 Task: Filter job titles by Salesperson.
Action: Mouse moved to (260, 85)
Screenshot: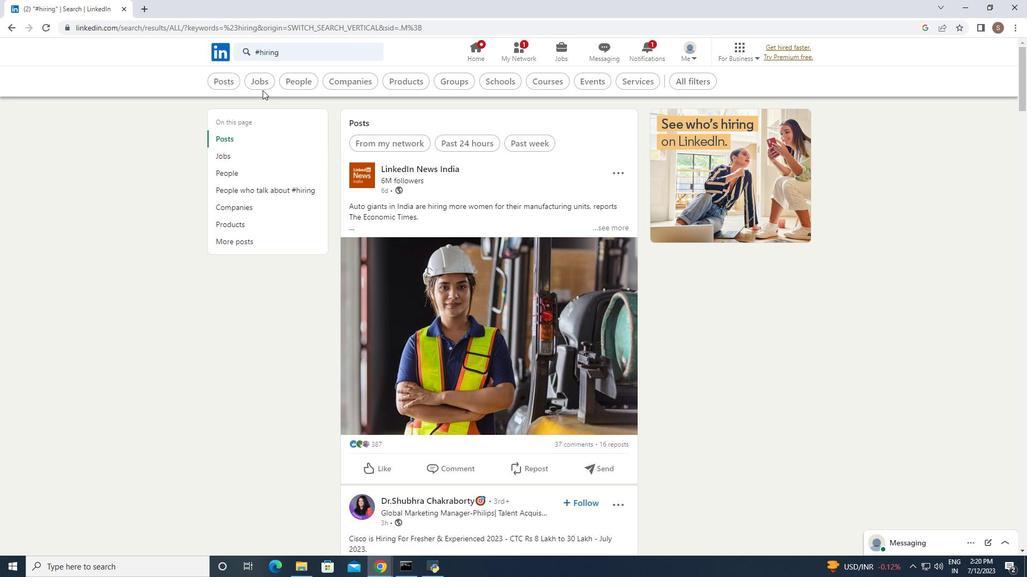 
Action: Mouse pressed left at (260, 85)
Screenshot: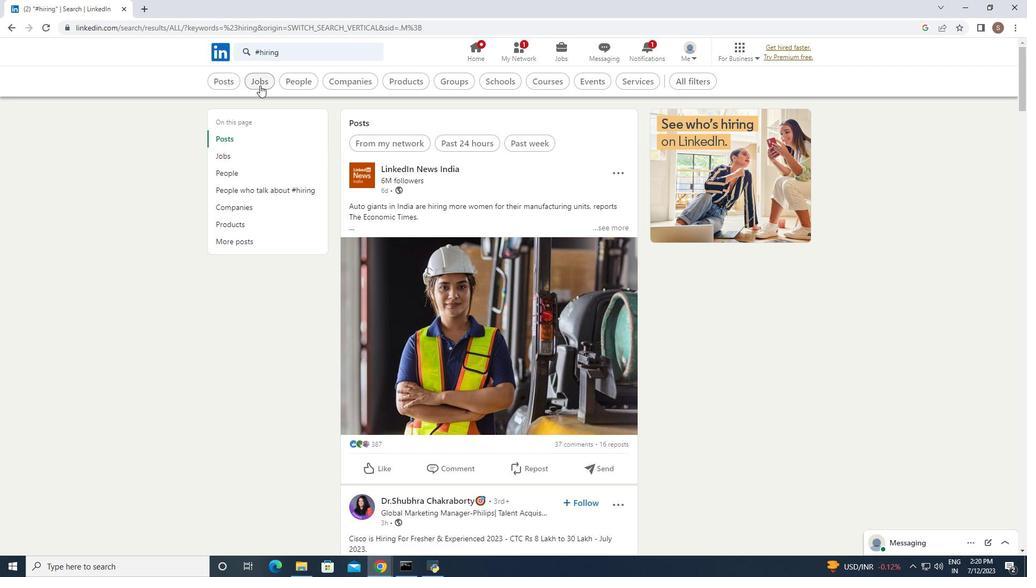 
Action: Mouse moved to (713, 82)
Screenshot: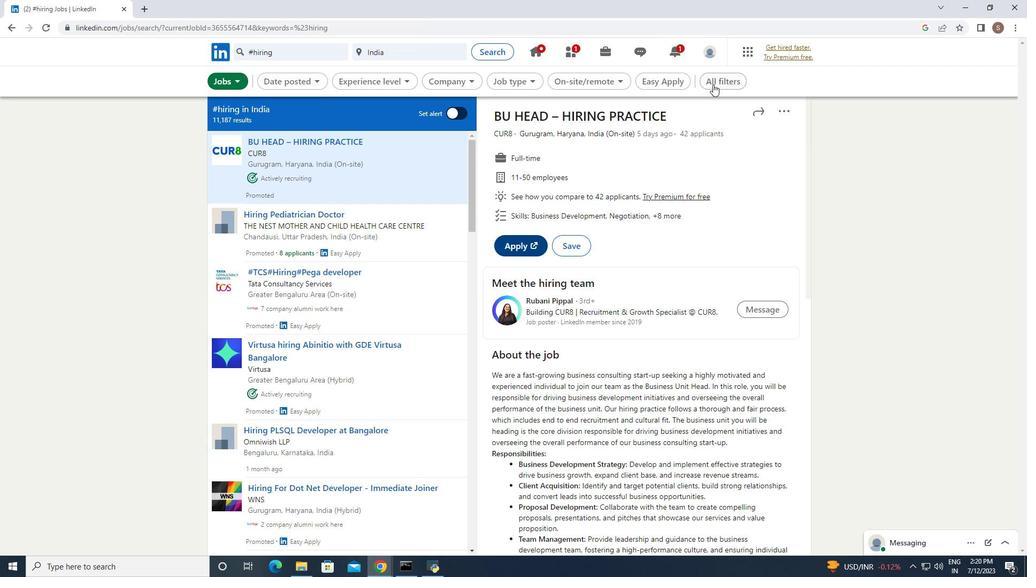 
Action: Mouse pressed left at (713, 82)
Screenshot: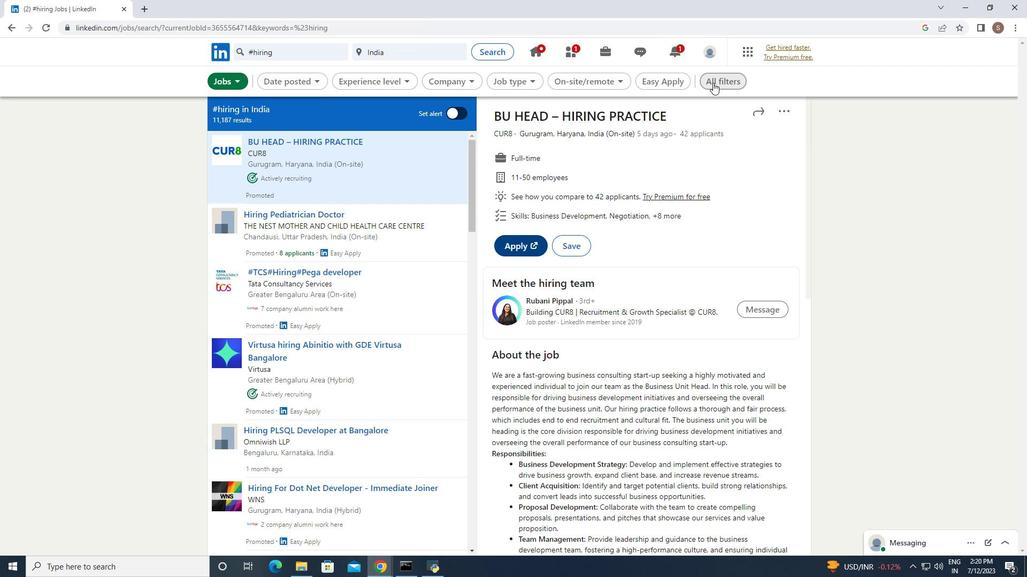 
Action: Mouse moved to (877, 342)
Screenshot: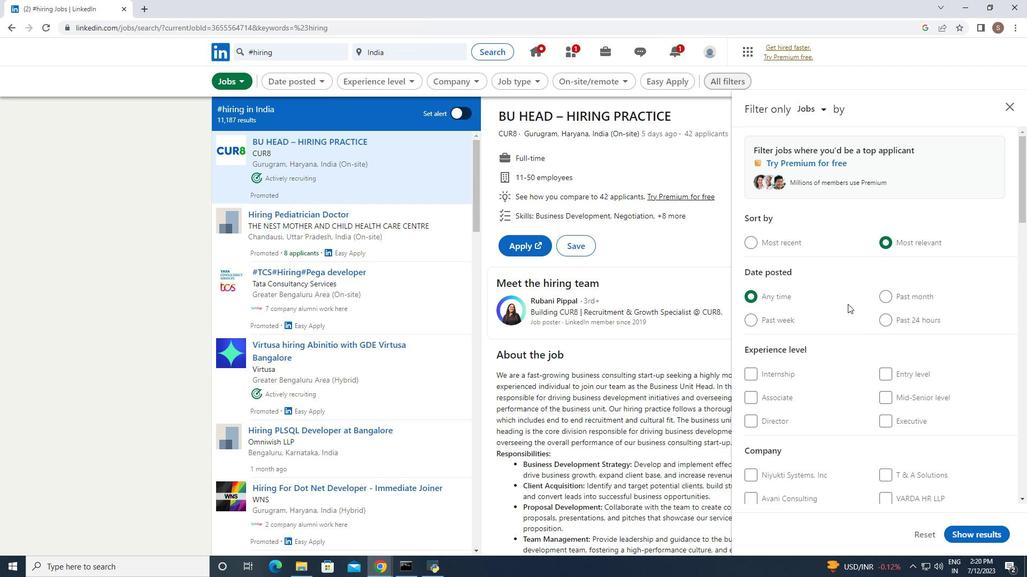 
Action: Mouse scrolled (877, 341) with delta (0, 0)
Screenshot: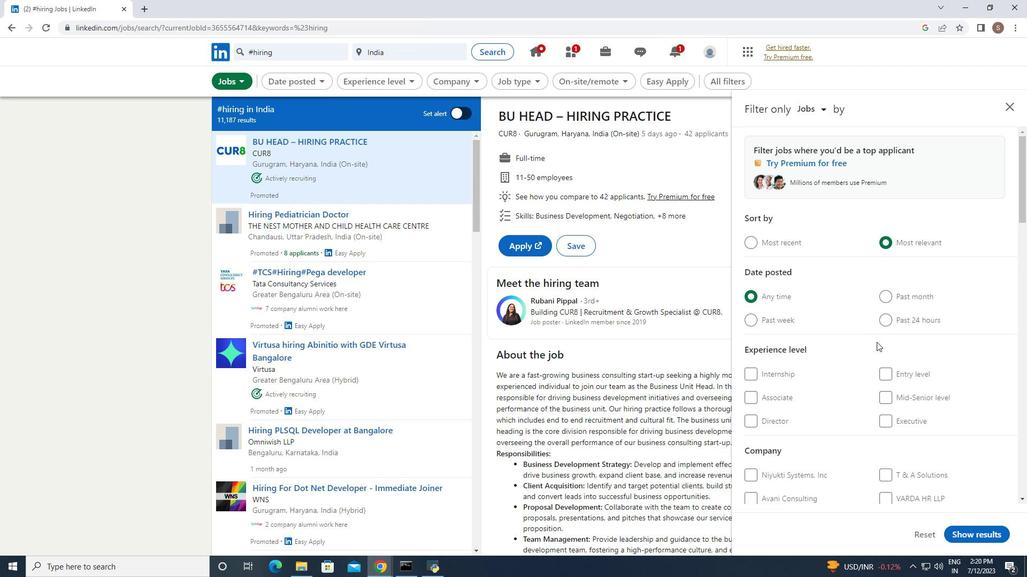 
Action: Mouse scrolled (877, 341) with delta (0, 0)
Screenshot: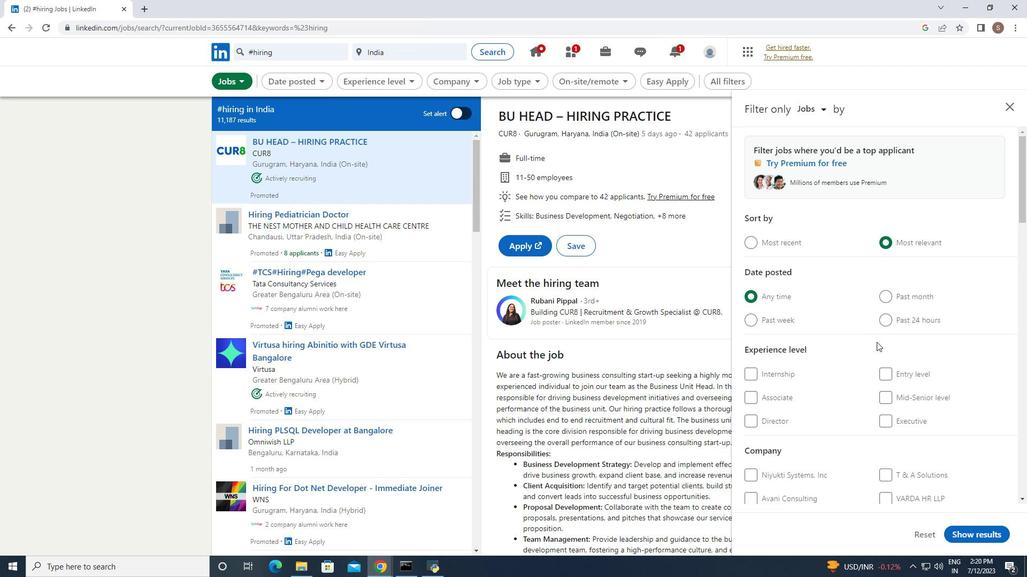 
Action: Mouse scrolled (877, 341) with delta (0, 0)
Screenshot: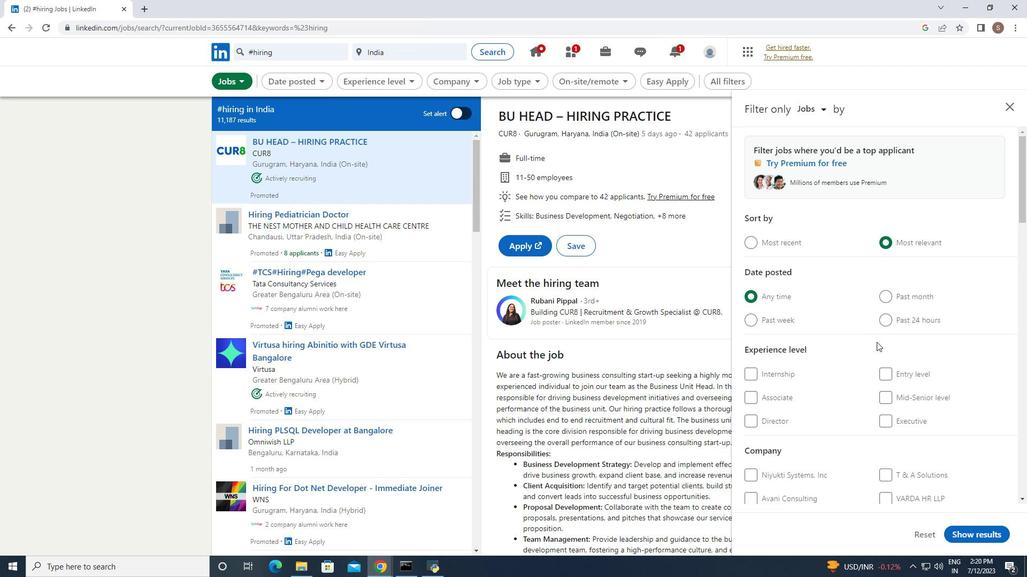 
Action: Mouse scrolled (877, 341) with delta (0, 0)
Screenshot: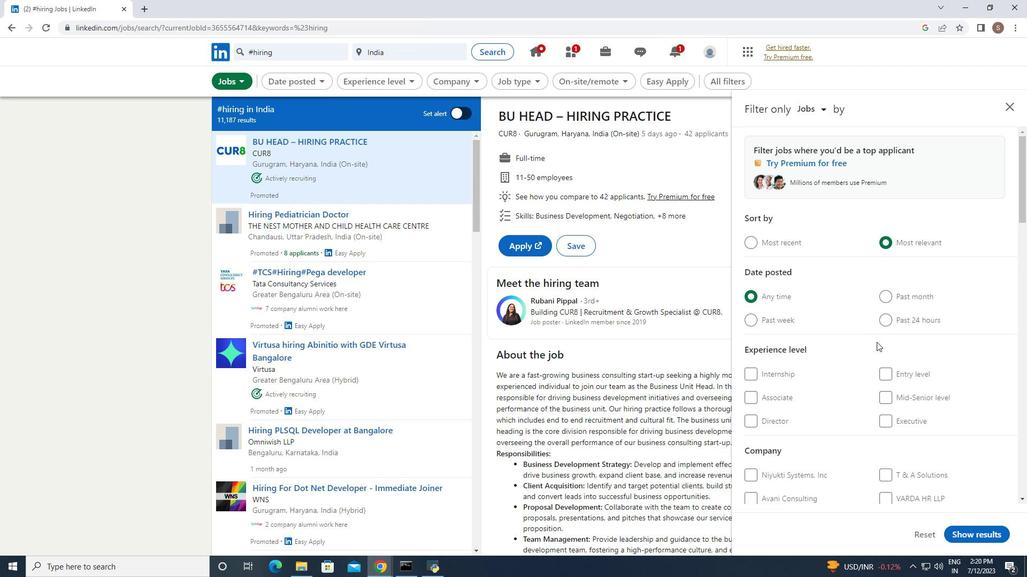 
Action: Mouse scrolled (877, 341) with delta (0, 0)
Screenshot: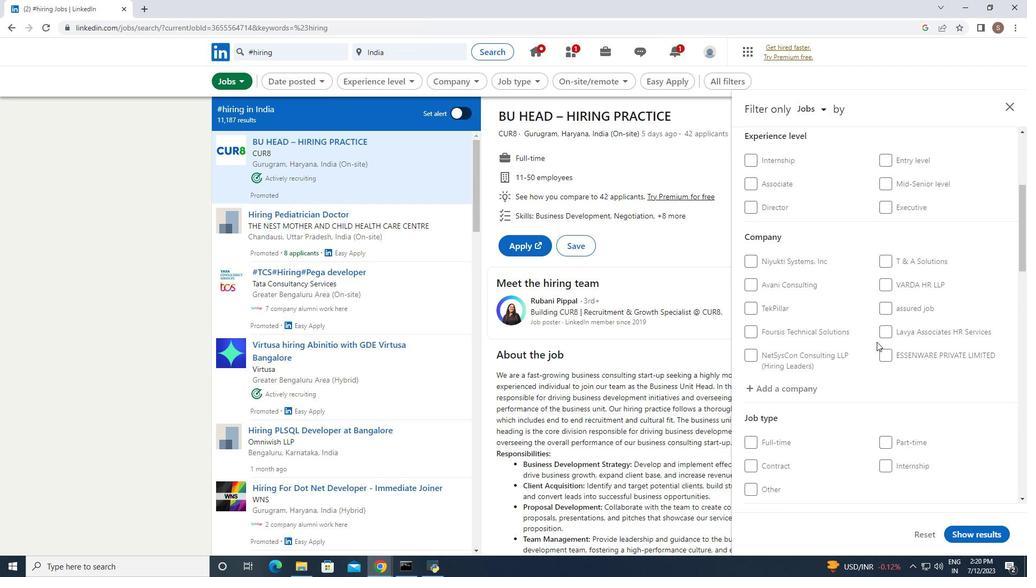 
Action: Mouse scrolled (877, 341) with delta (0, 0)
Screenshot: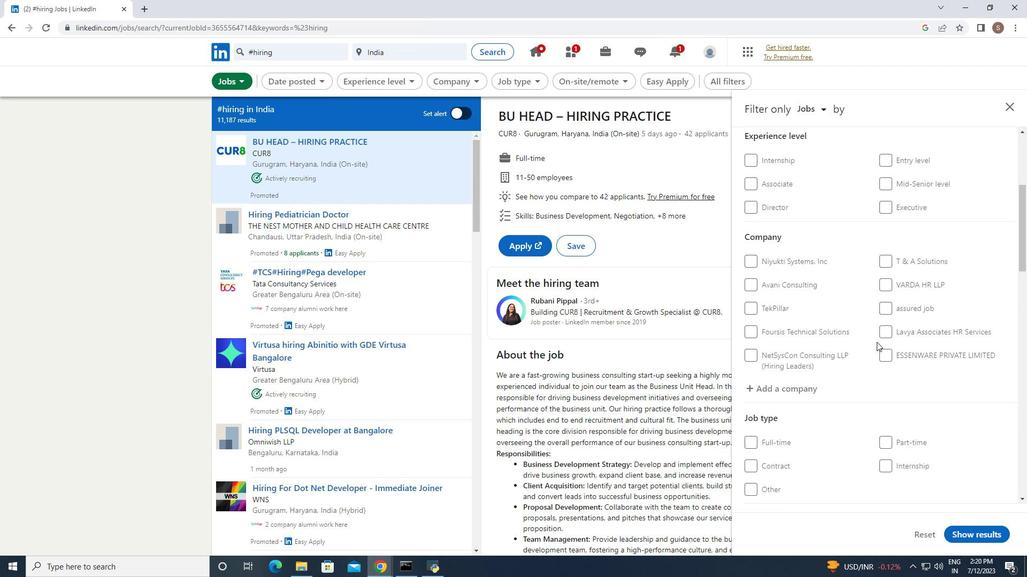 
Action: Mouse scrolled (877, 341) with delta (0, 0)
Screenshot: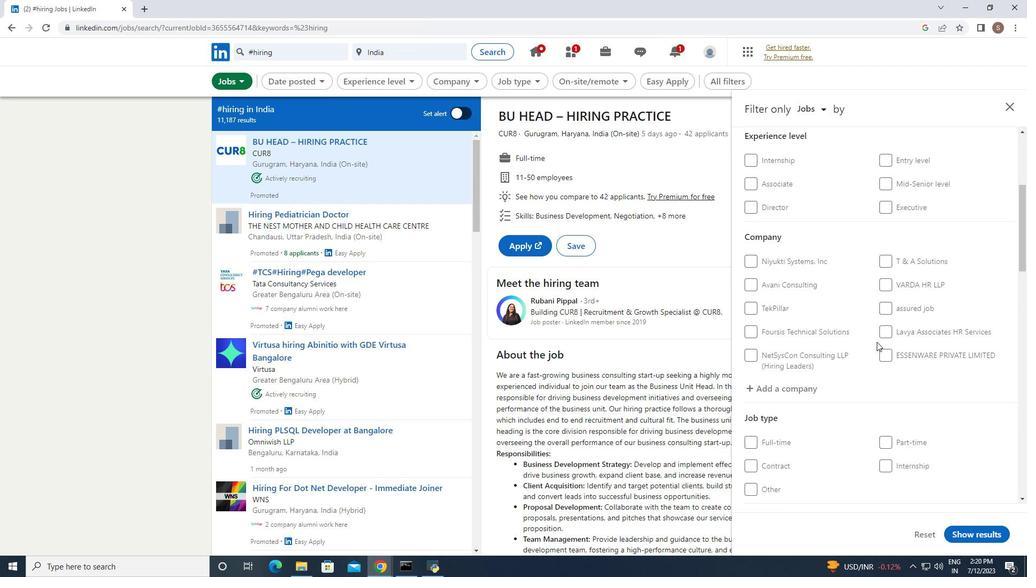 
Action: Mouse scrolled (877, 341) with delta (0, 0)
Screenshot: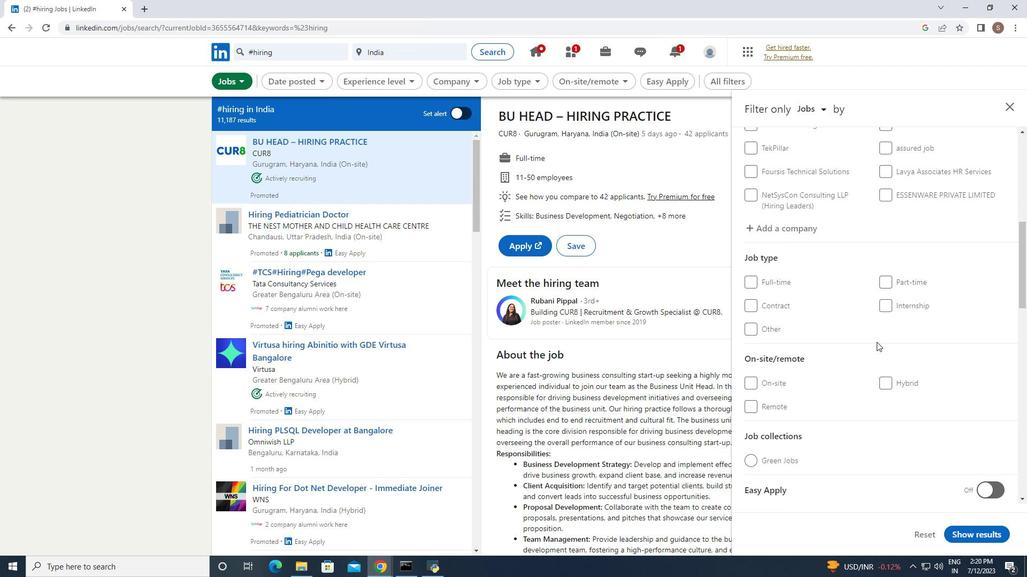
Action: Mouse scrolled (877, 341) with delta (0, 0)
Screenshot: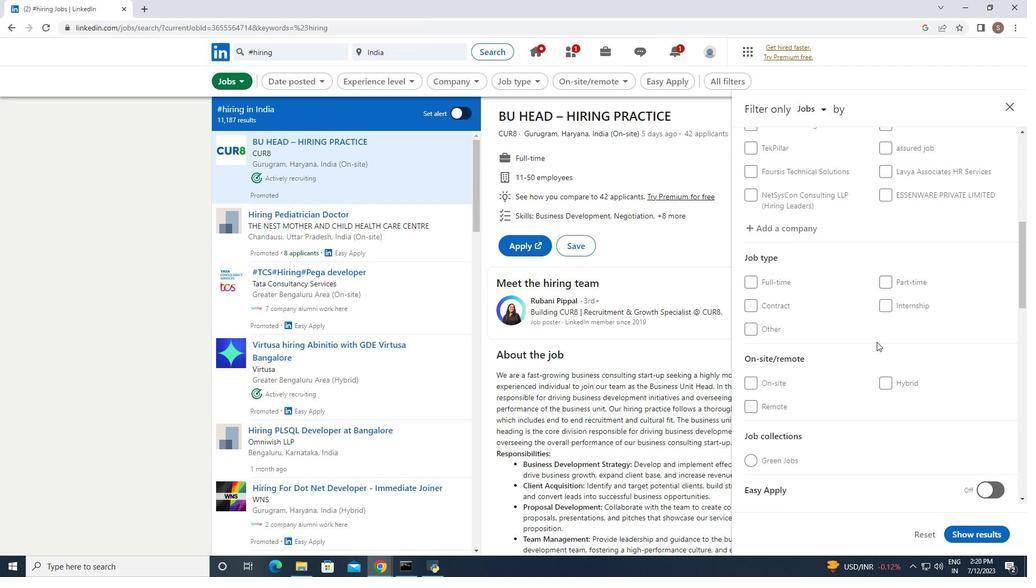 
Action: Mouse scrolled (877, 341) with delta (0, 0)
Screenshot: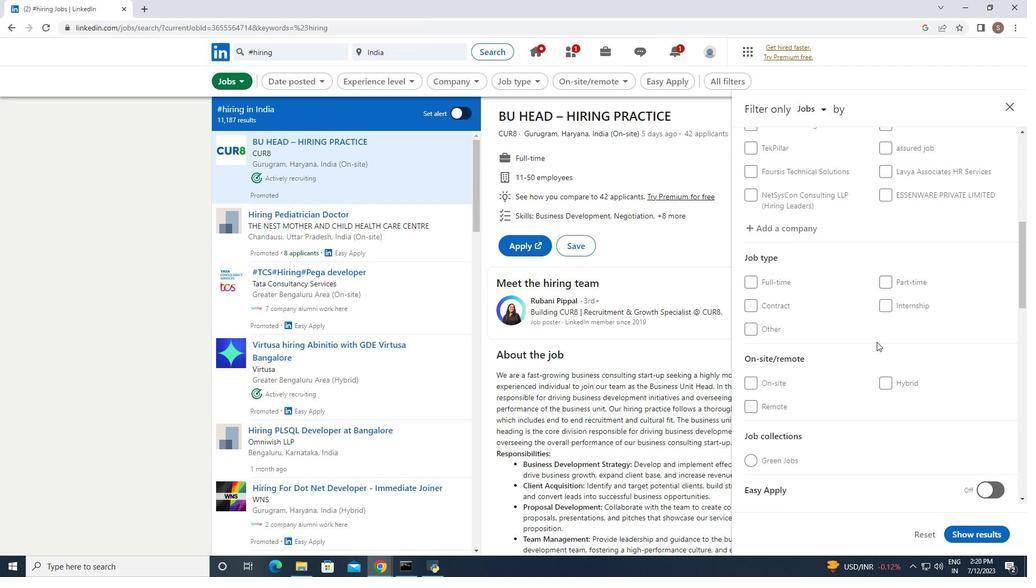
Action: Mouse scrolled (877, 341) with delta (0, 0)
Screenshot: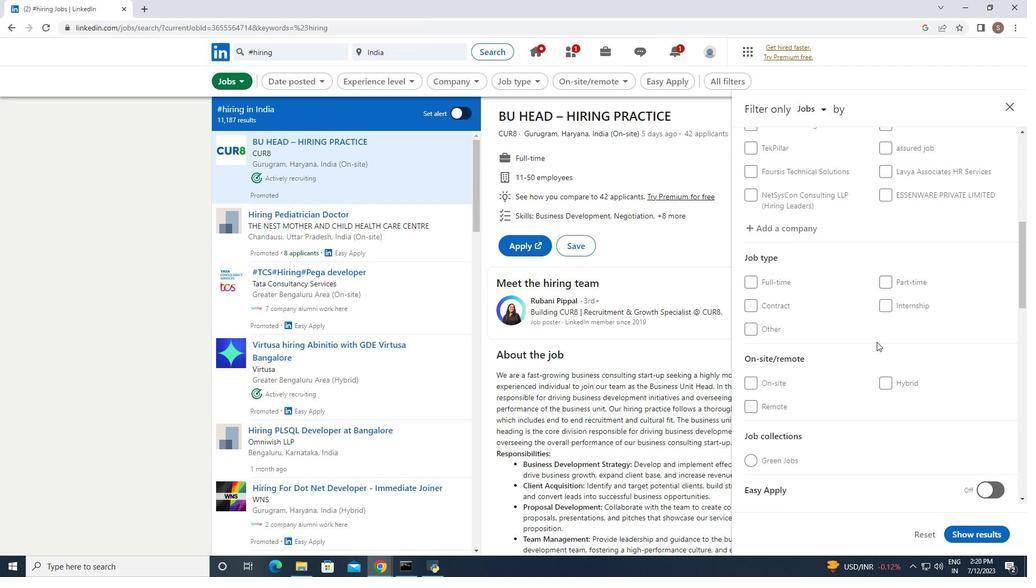 
Action: Mouse scrolled (877, 341) with delta (0, 0)
Screenshot: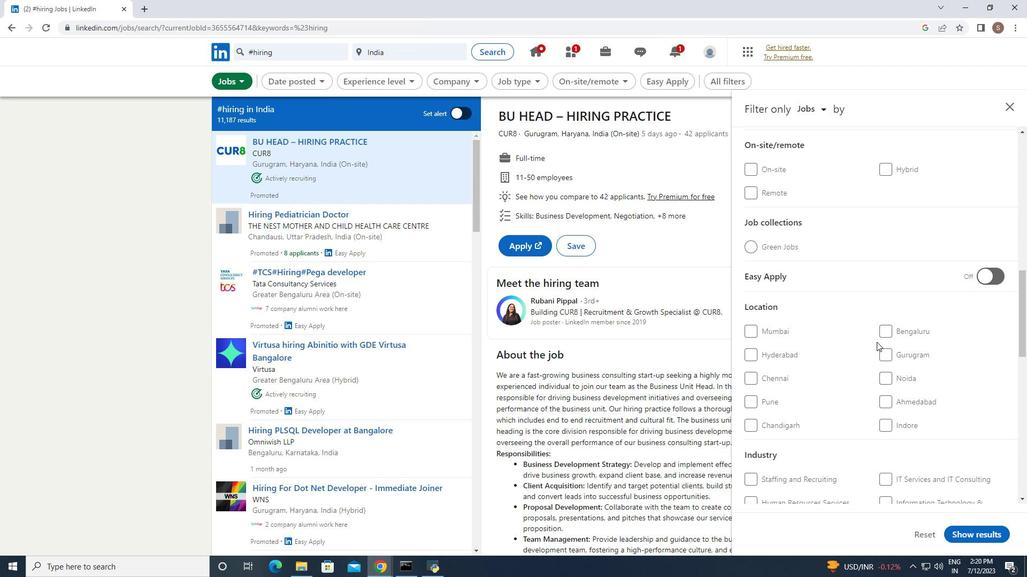 
Action: Mouse scrolled (877, 341) with delta (0, 0)
Screenshot: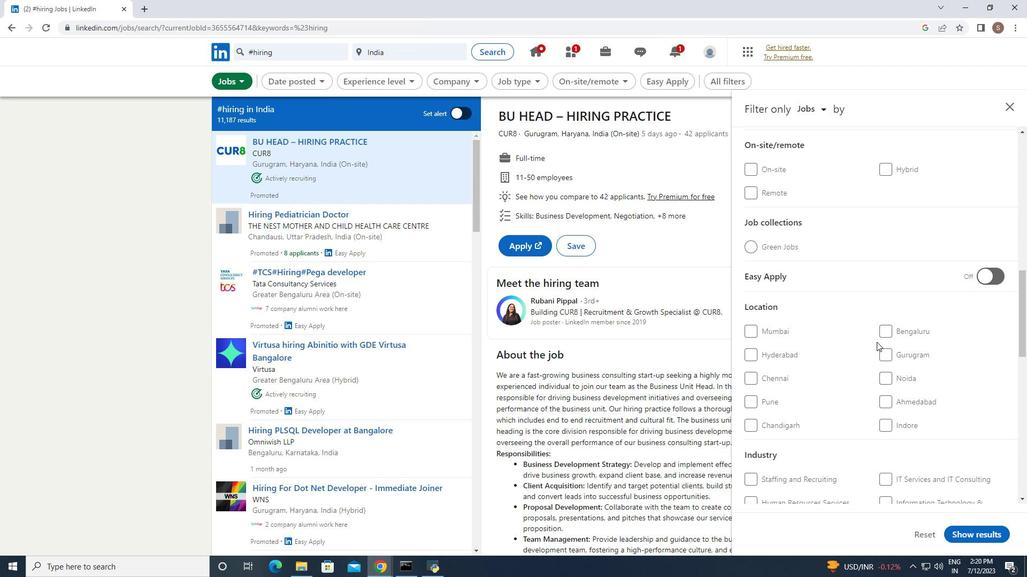 
Action: Mouse scrolled (877, 341) with delta (0, 0)
Screenshot: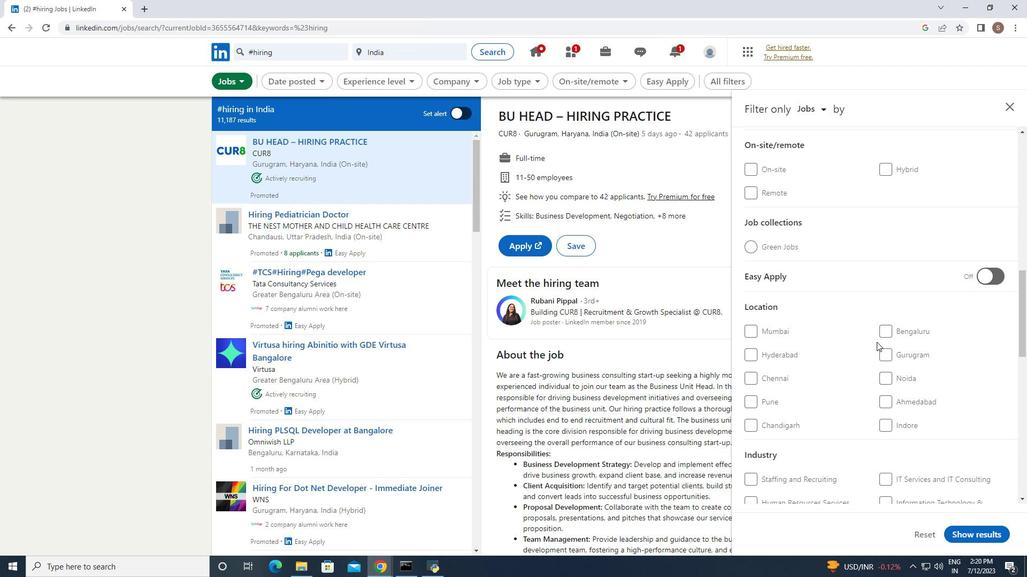 
Action: Mouse scrolled (877, 341) with delta (0, 0)
Screenshot: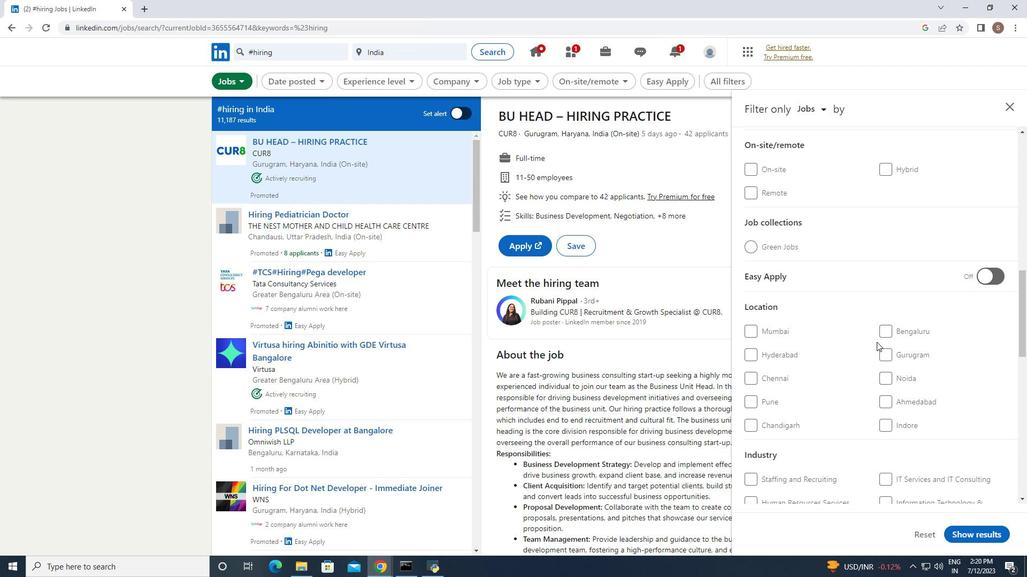 
Action: Mouse scrolled (877, 341) with delta (0, 0)
Screenshot: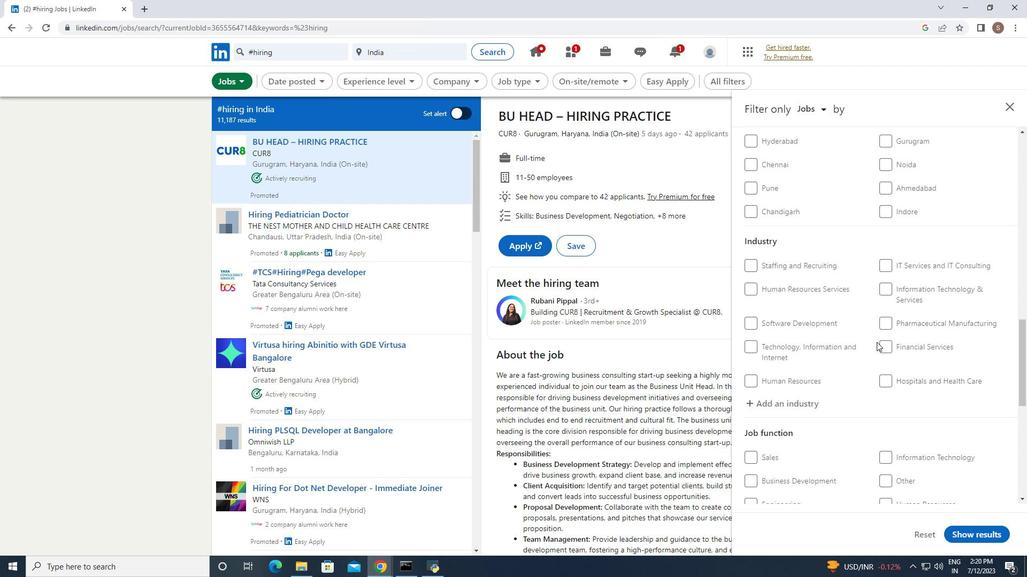 
Action: Mouse scrolled (877, 341) with delta (0, 0)
Screenshot: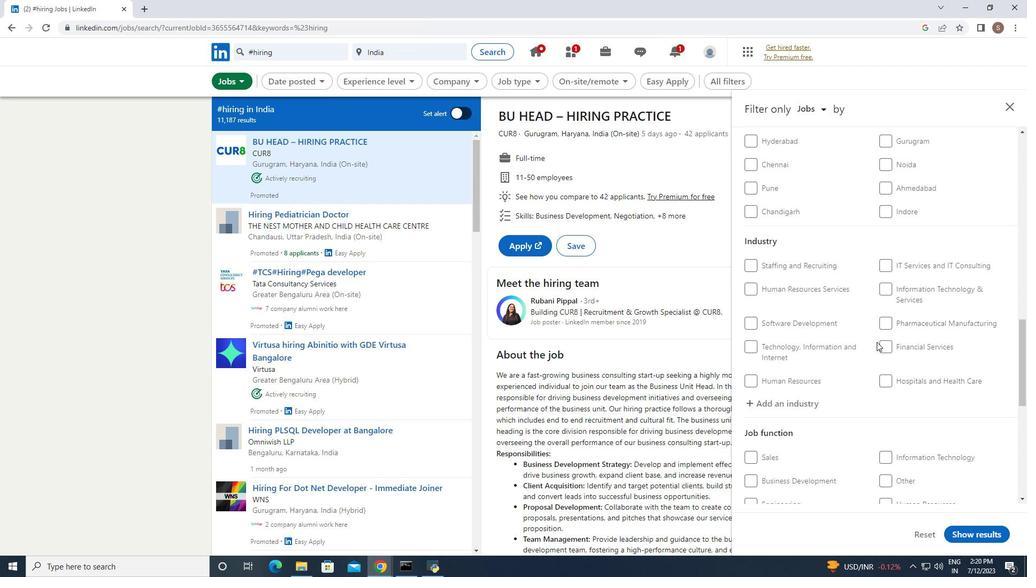
Action: Mouse scrolled (877, 341) with delta (0, 0)
Screenshot: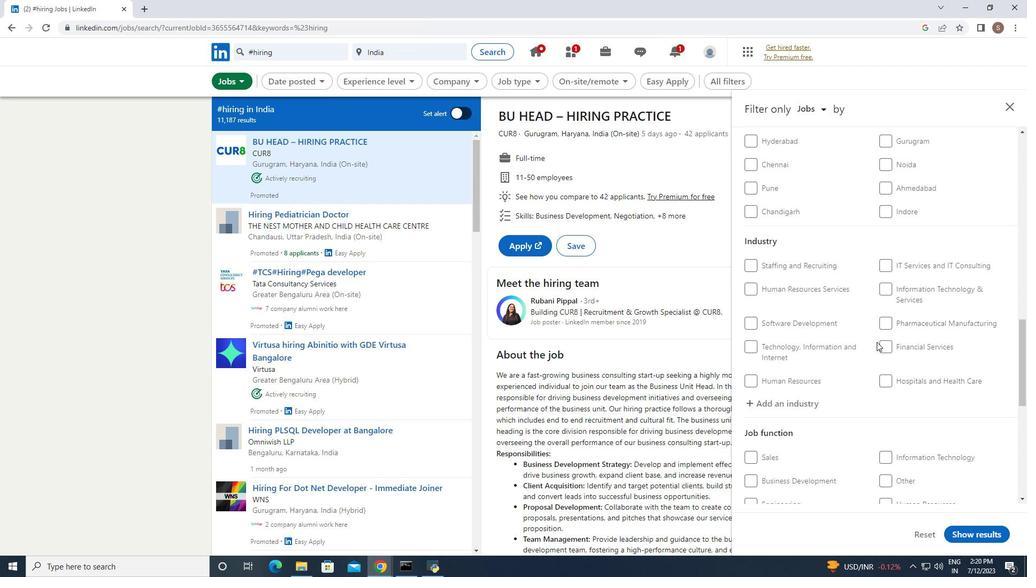 
Action: Mouse scrolled (877, 341) with delta (0, 0)
Screenshot: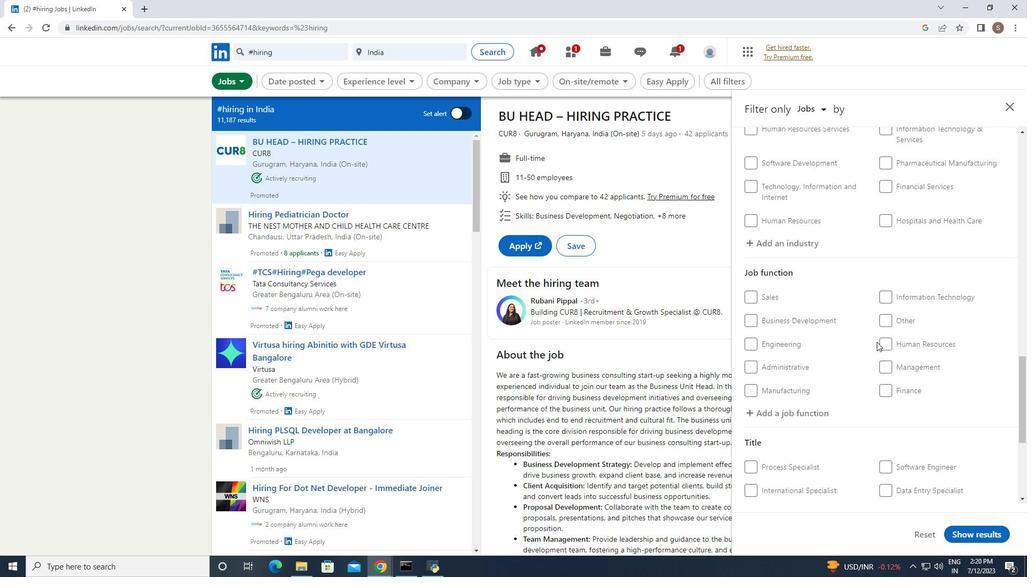 
Action: Mouse scrolled (877, 341) with delta (0, 0)
Screenshot: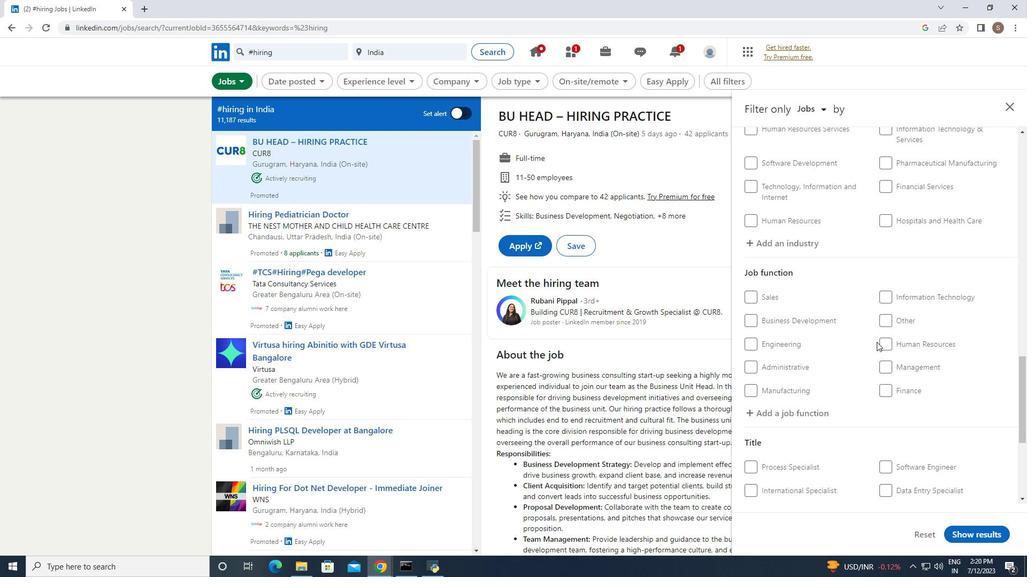 
Action: Mouse scrolled (877, 341) with delta (0, 0)
Screenshot: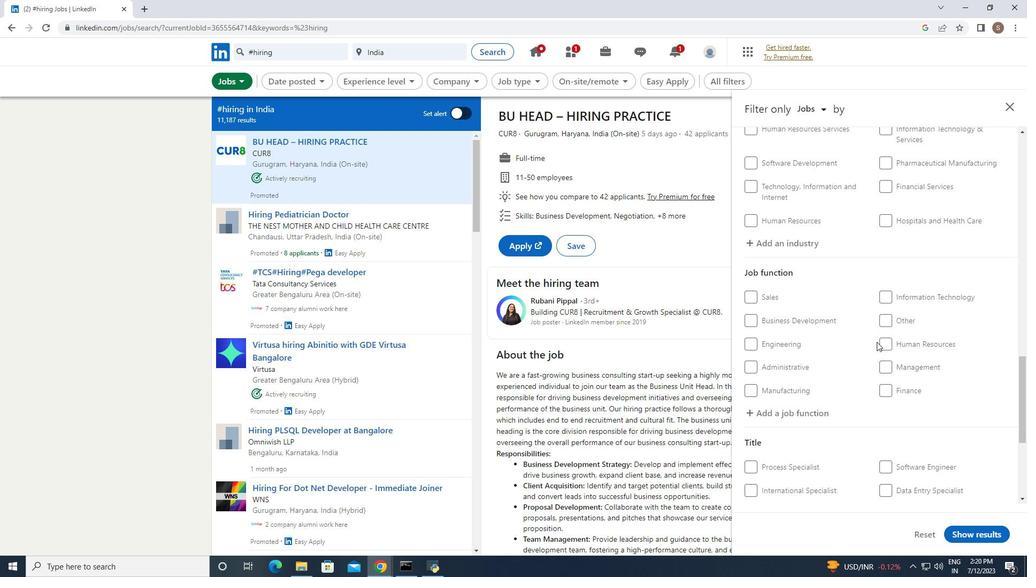 
Action: Mouse scrolled (877, 341) with delta (0, 0)
Screenshot: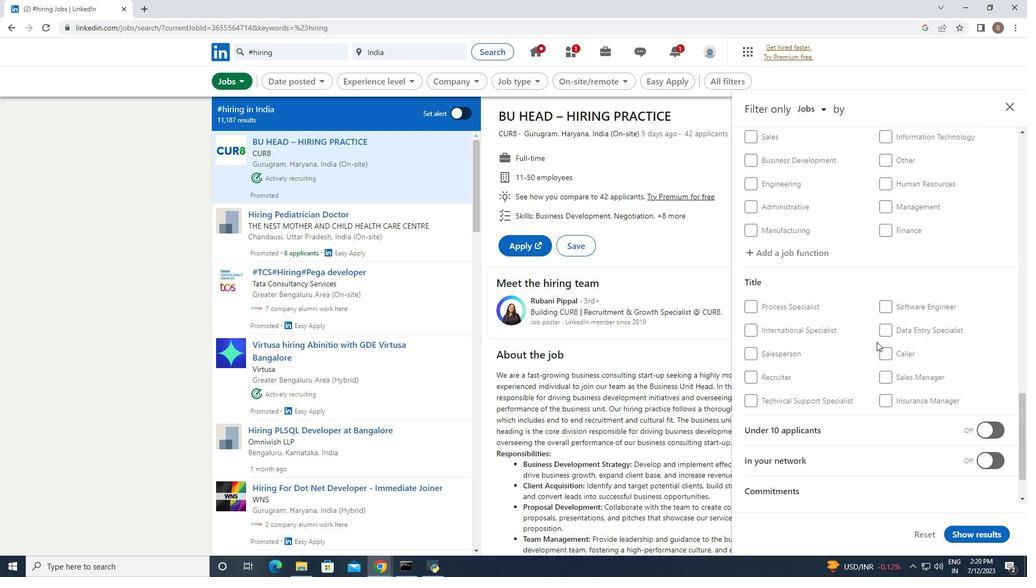 
Action: Mouse moved to (751, 295)
Screenshot: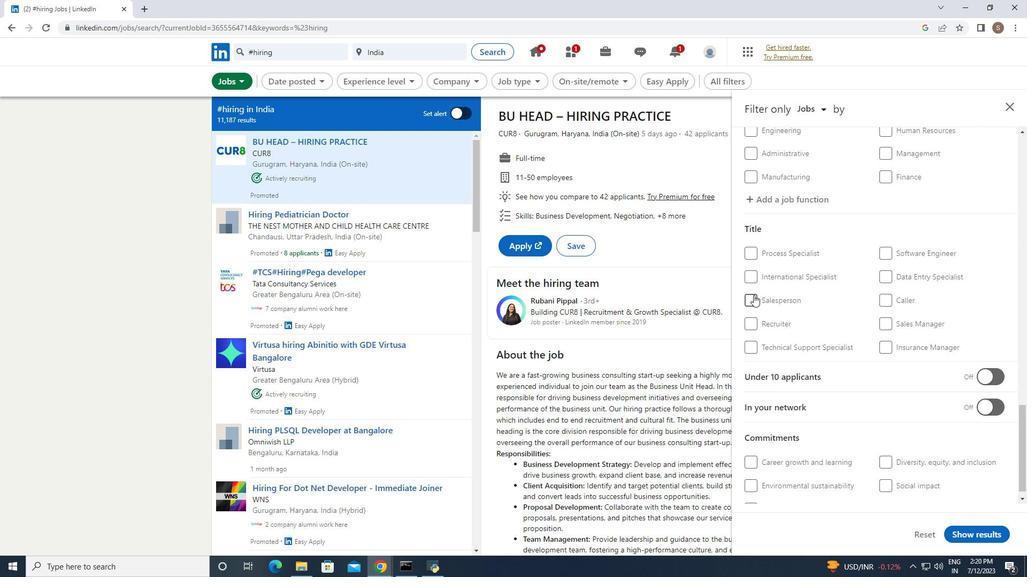 
Action: Mouse pressed left at (751, 295)
Screenshot: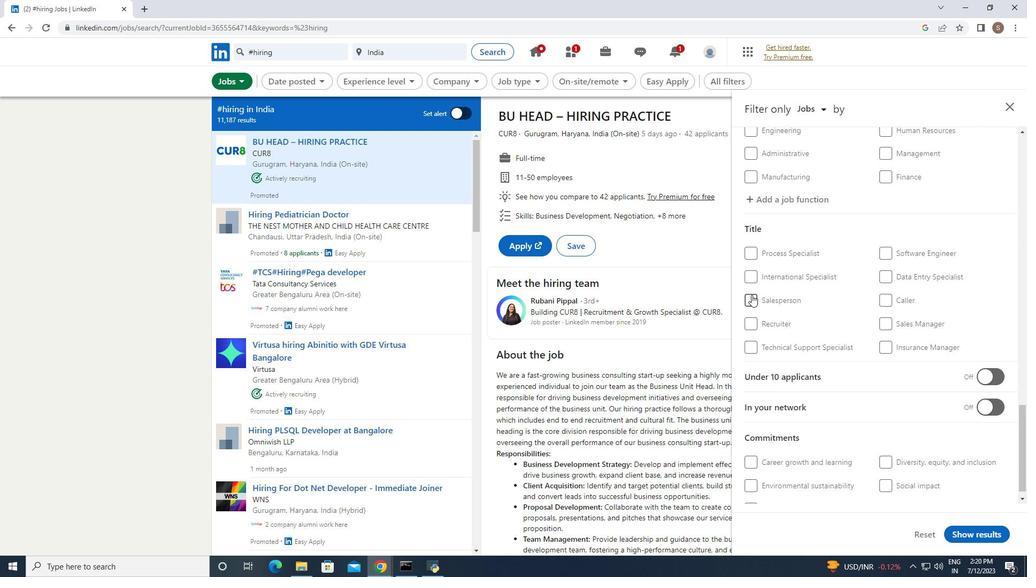 
Action: Mouse moved to (970, 534)
Screenshot: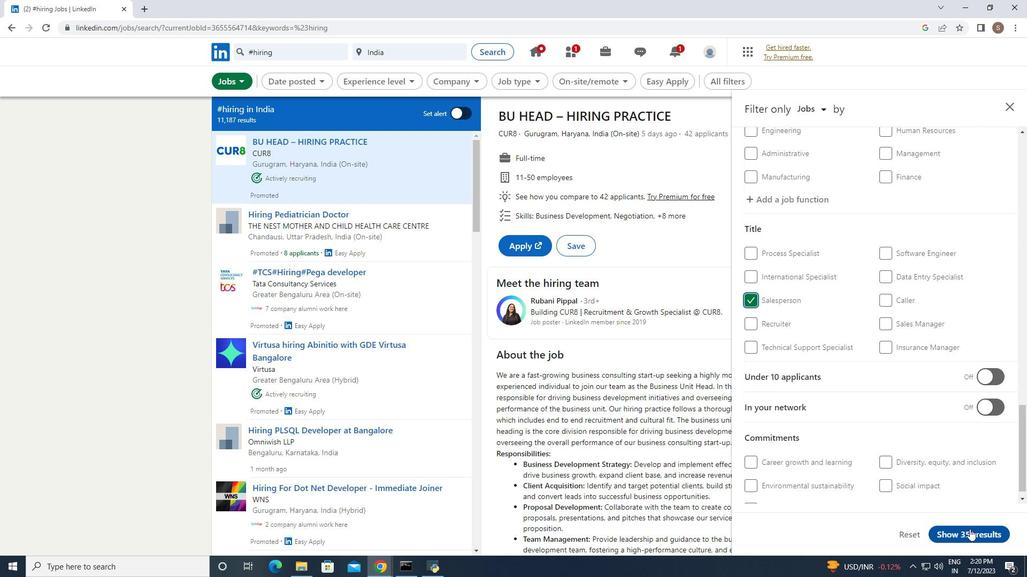 
Action: Mouse pressed left at (970, 534)
Screenshot: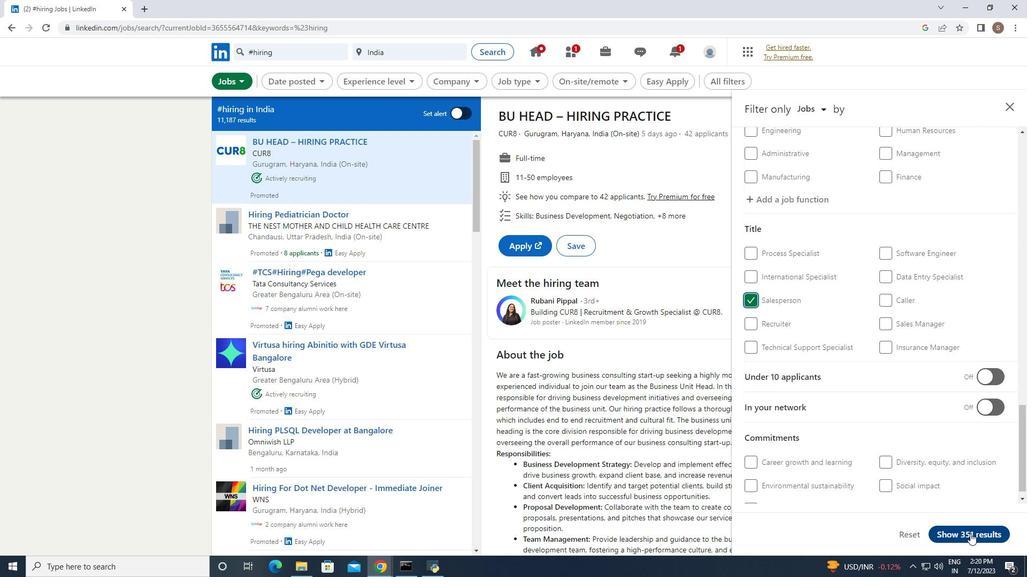 
Action: Mouse moved to (972, 529)
Screenshot: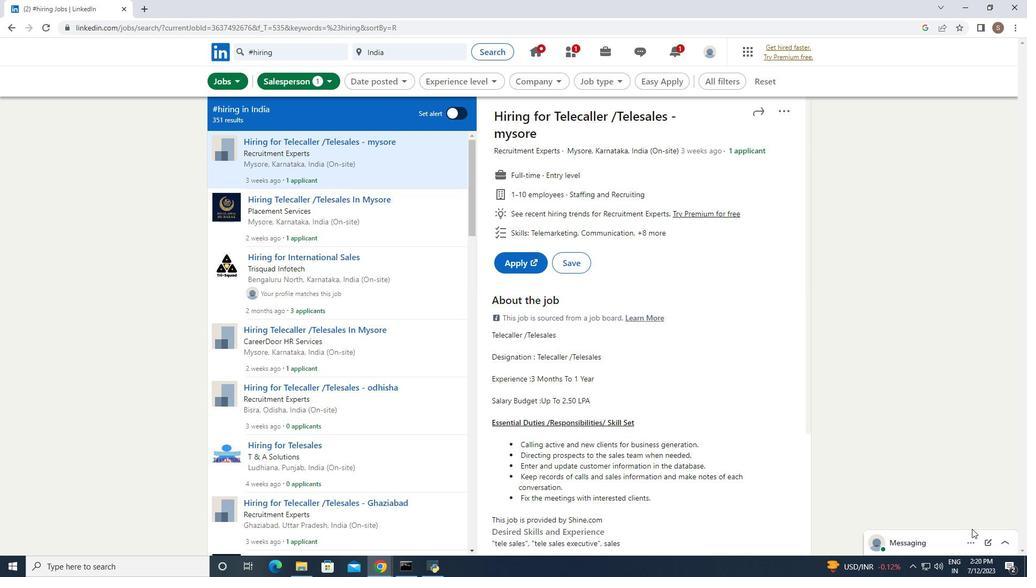 
